Task: Create Workspace Acquisitions and Mergers Workspace description Create and manage company-wide environmental sustainability initiatives. Workspace type Small Business
Action: Mouse moved to (458, 91)
Screenshot: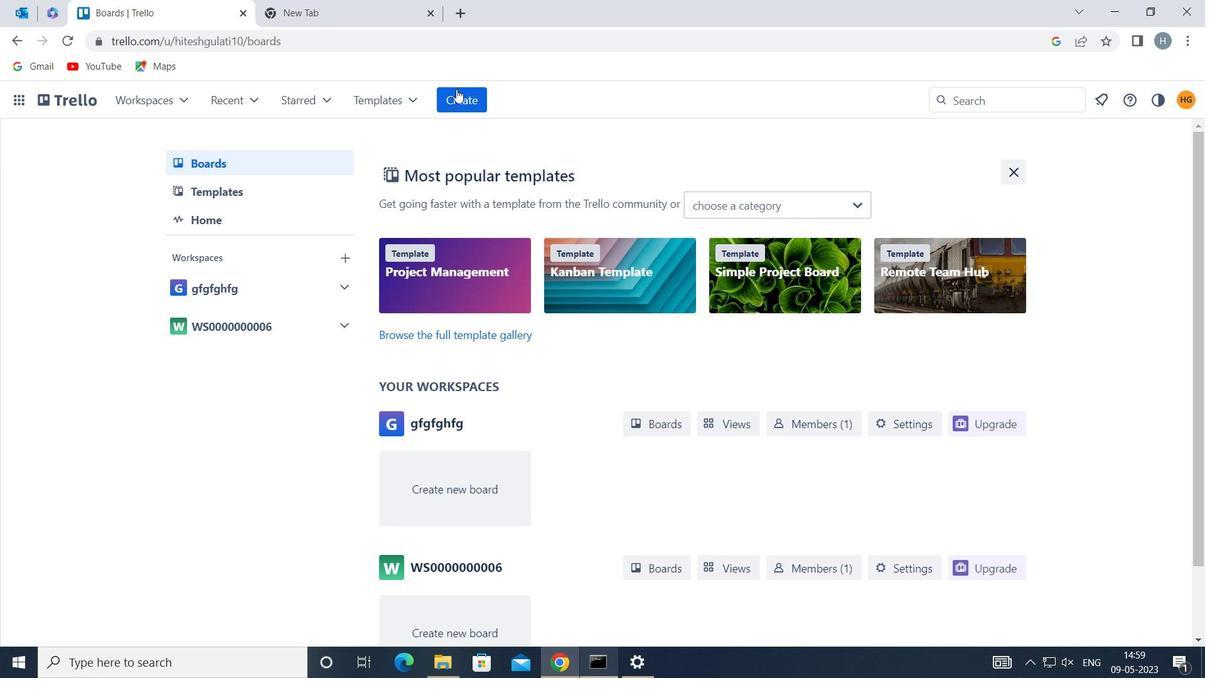 
Action: Mouse pressed left at (458, 91)
Screenshot: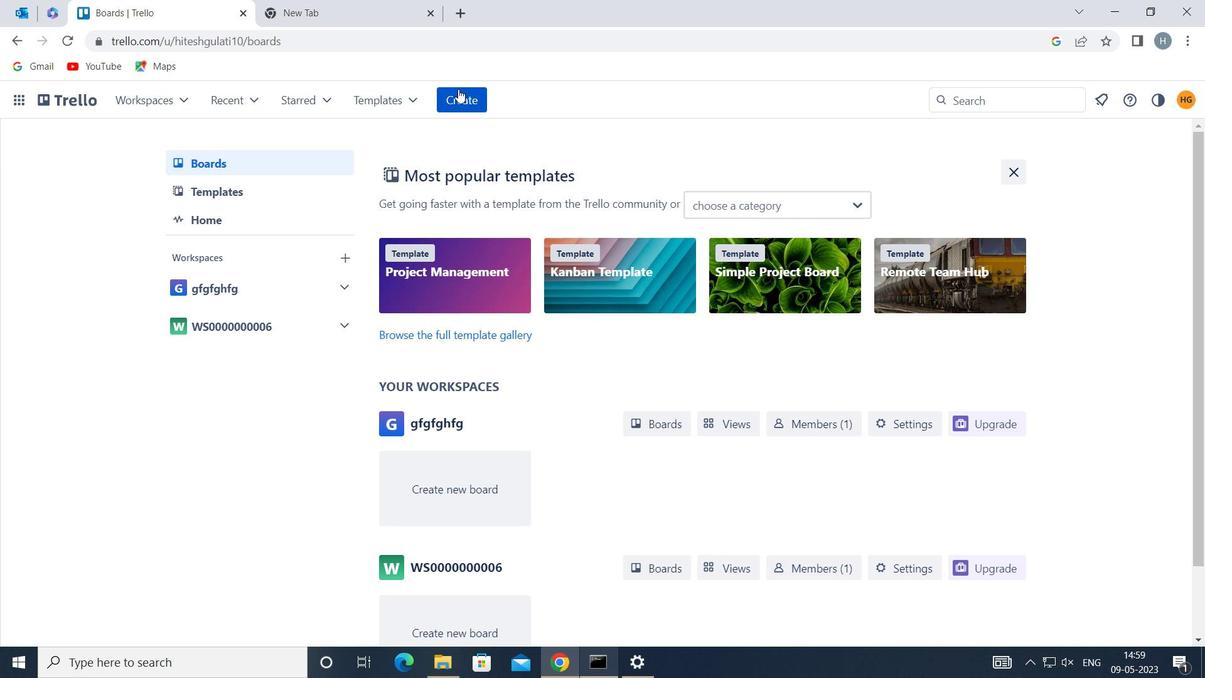 
Action: Mouse moved to (544, 263)
Screenshot: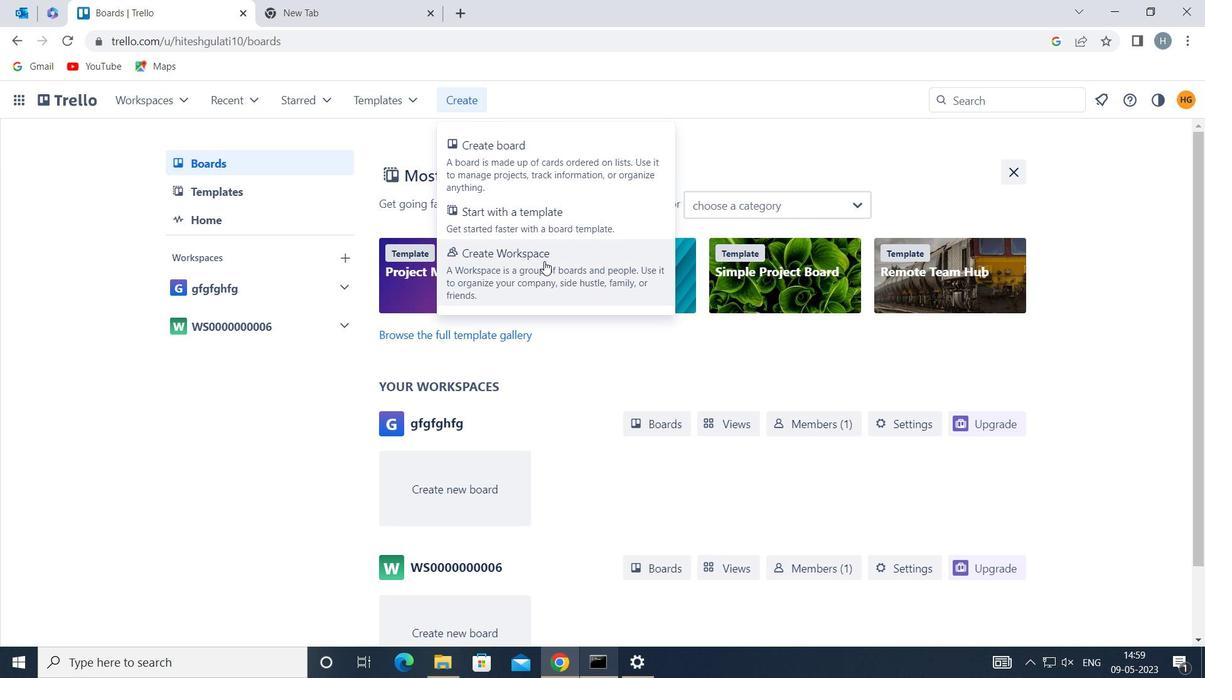 
Action: Mouse pressed left at (544, 263)
Screenshot: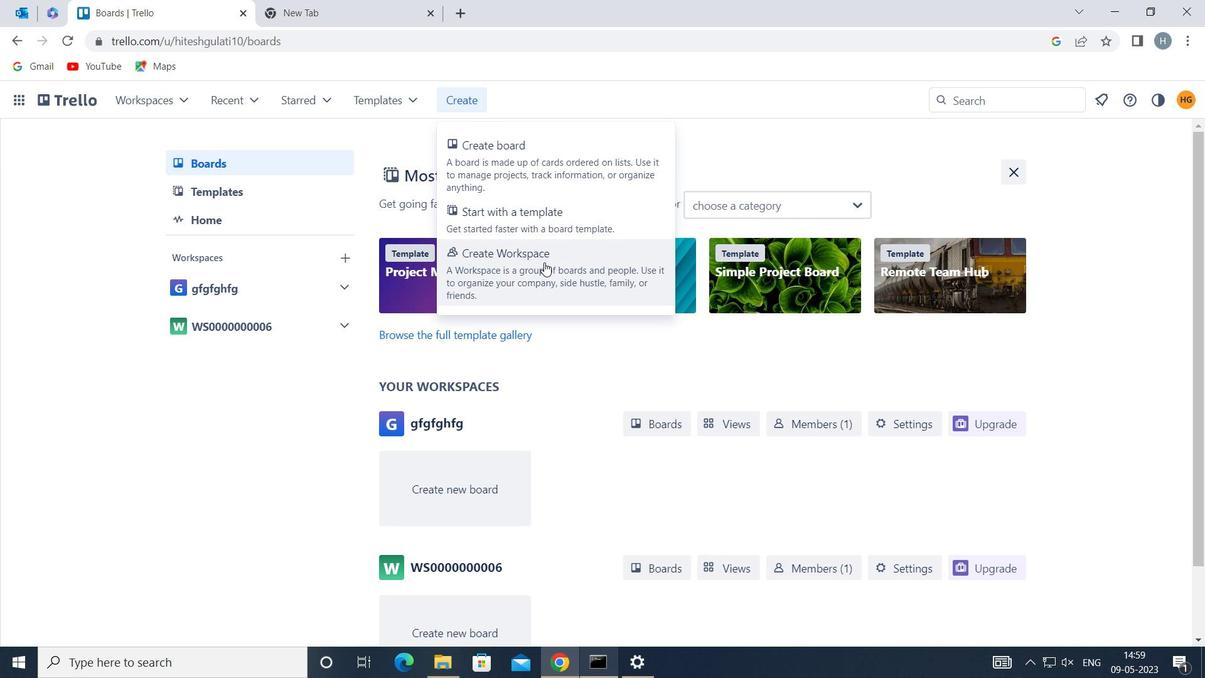 
Action: Mouse moved to (449, 303)
Screenshot: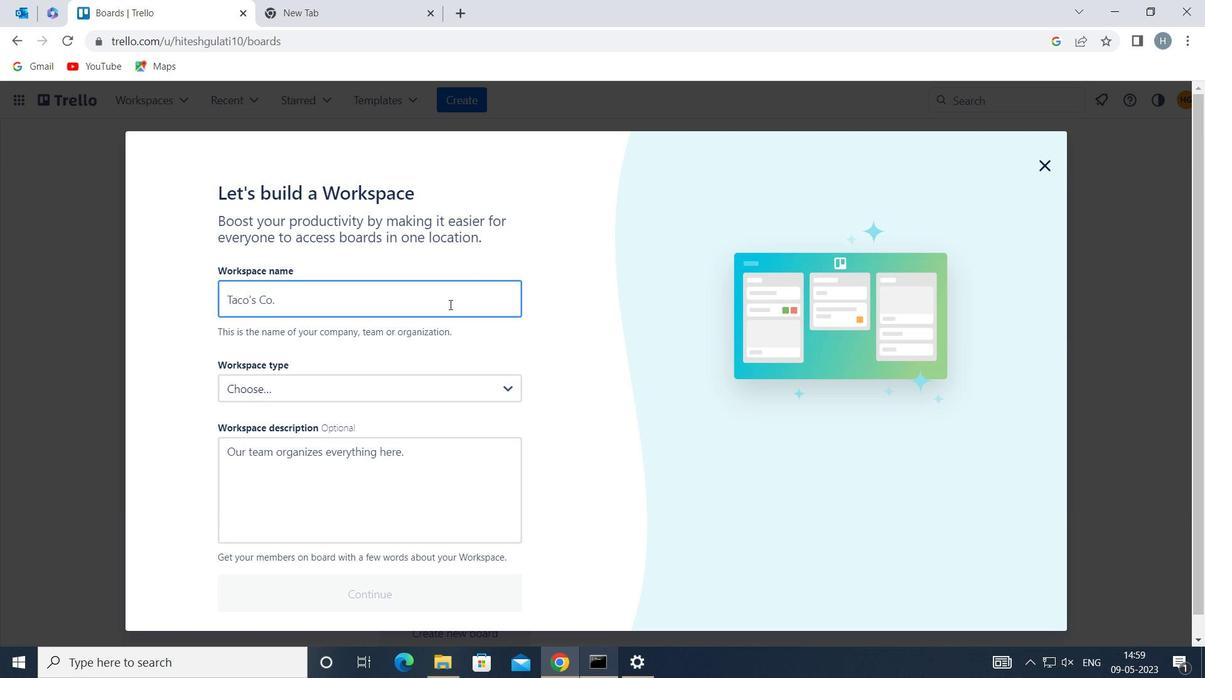 
Action: Mouse pressed left at (449, 303)
Screenshot: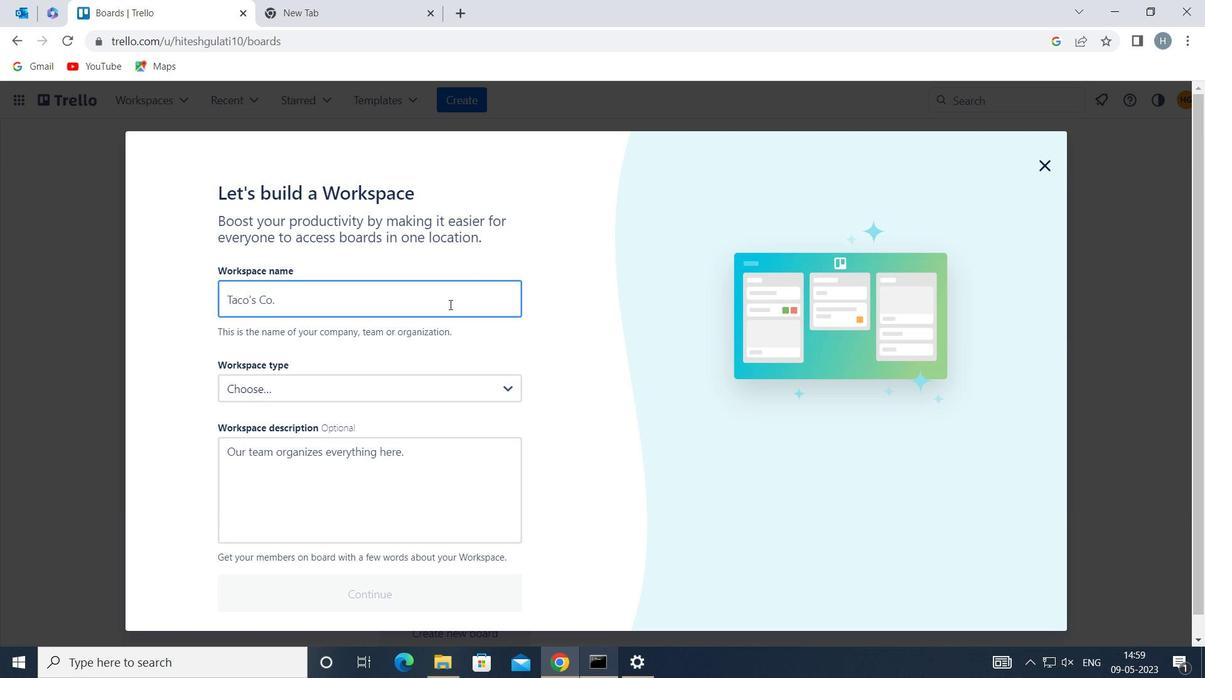 
Action: Key pressed <Key.shift>ACQUISITIONS<Key.space>AND<Key.space><Key.shift>MERGERS
Screenshot: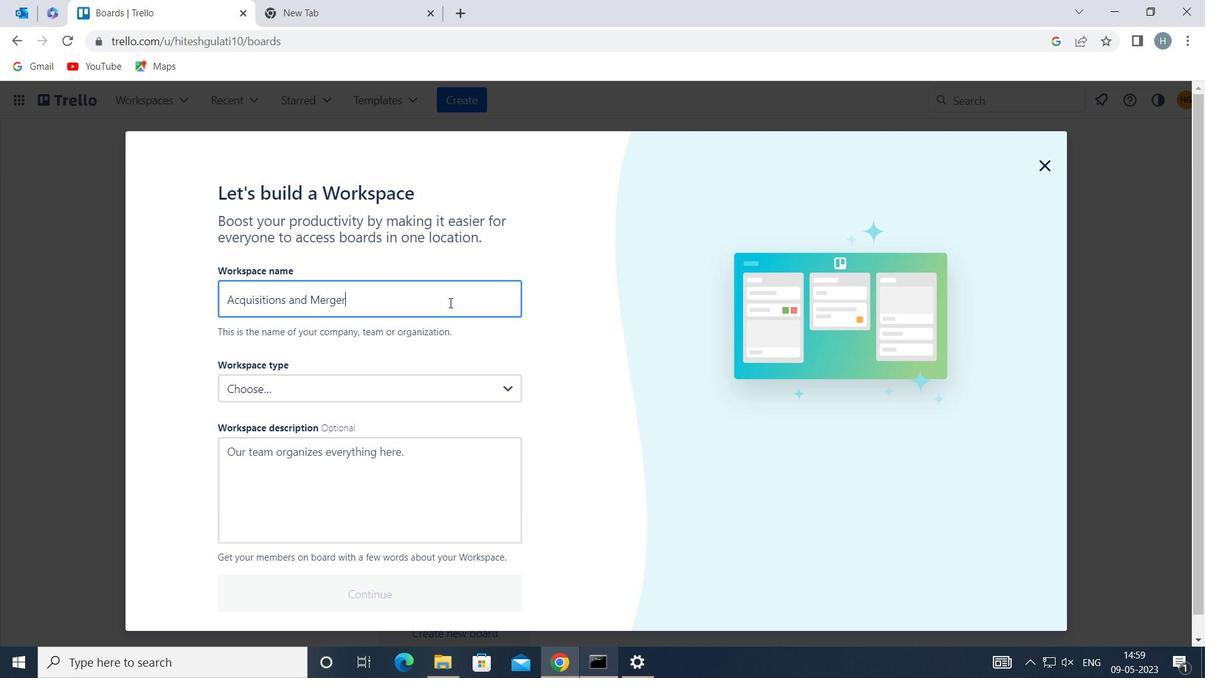 
Action: Mouse moved to (428, 391)
Screenshot: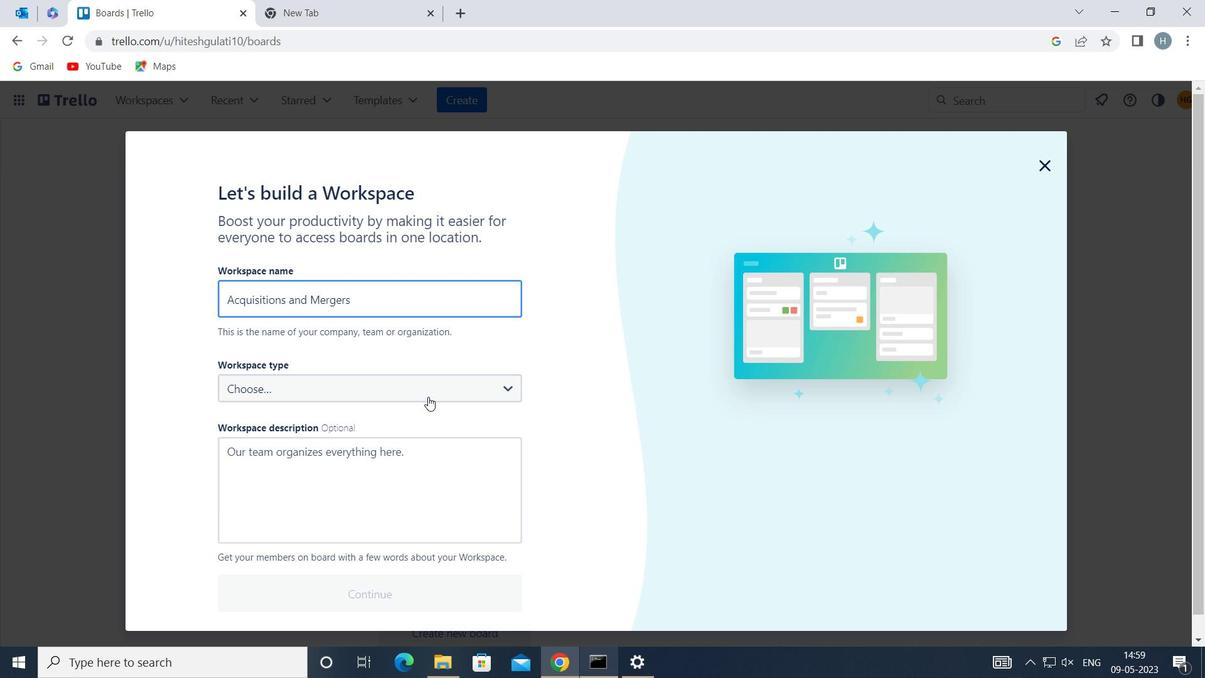 
Action: Mouse pressed left at (428, 391)
Screenshot: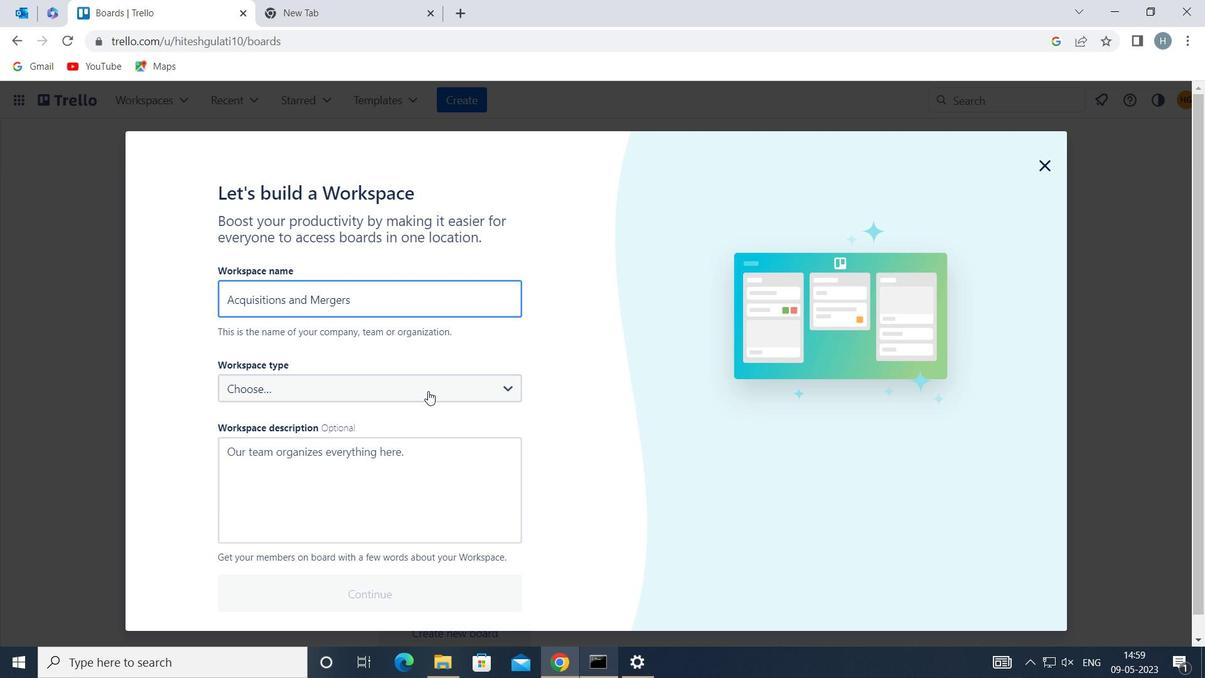 
Action: Mouse moved to (397, 445)
Screenshot: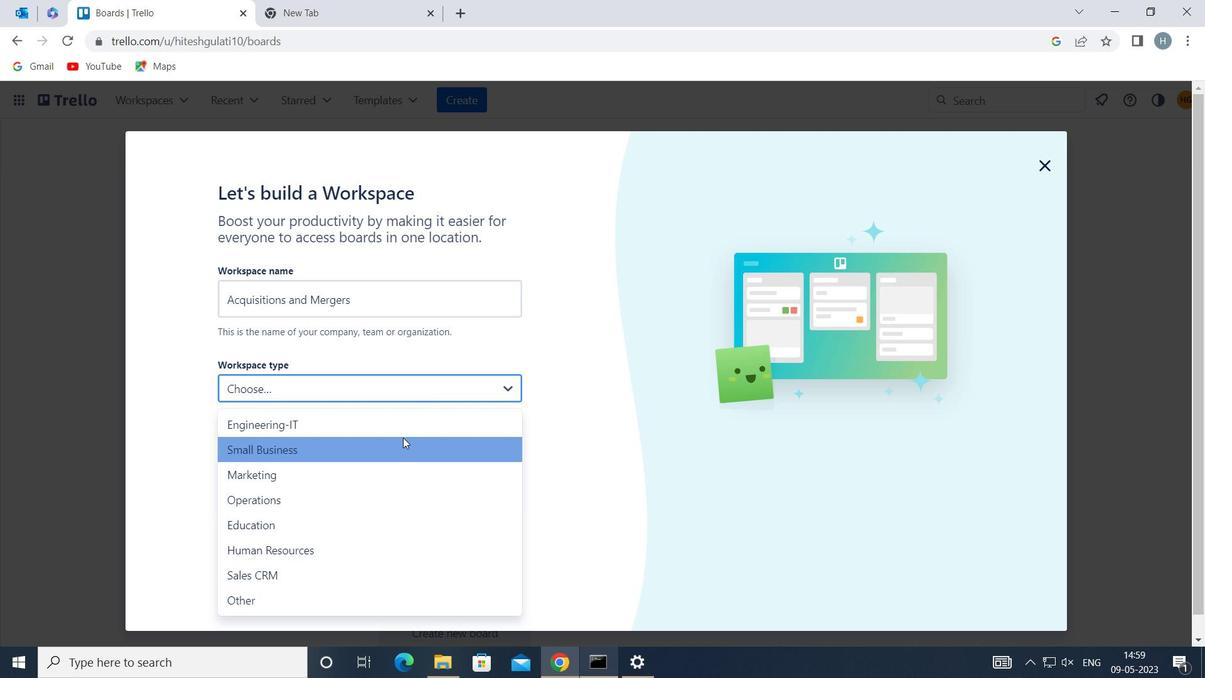 
Action: Mouse pressed left at (397, 445)
Screenshot: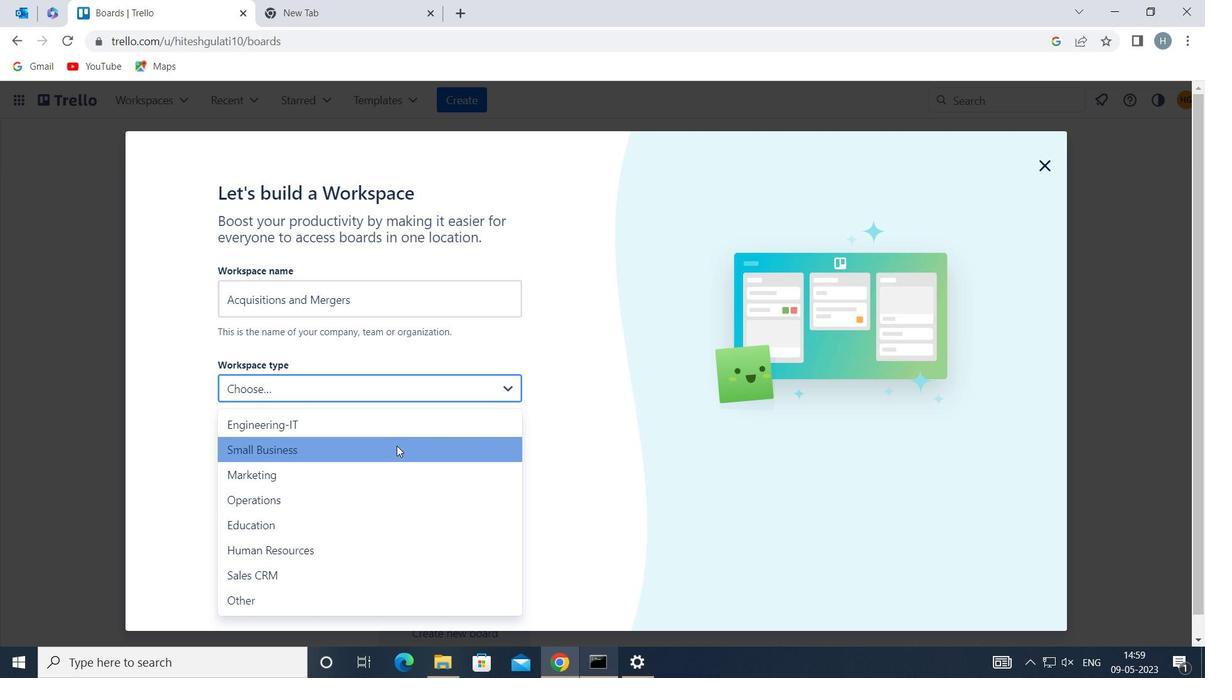 
Action: Mouse moved to (397, 436)
Screenshot: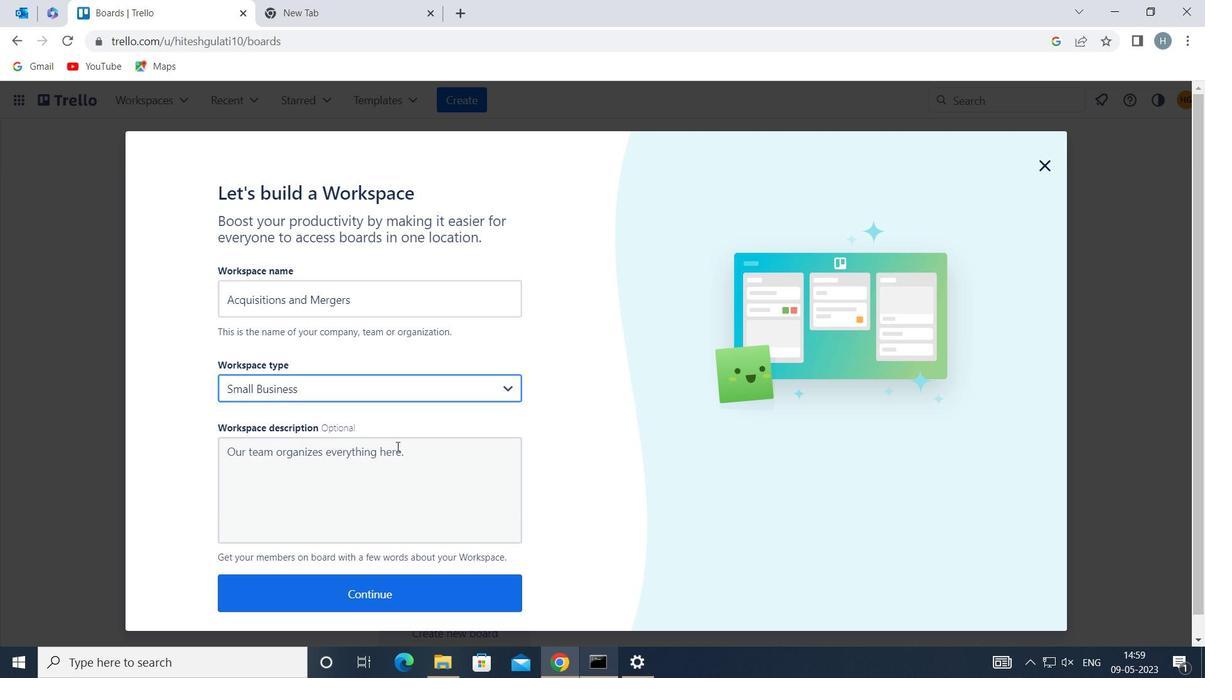 
Action: Mouse scrolled (397, 436) with delta (0, 0)
Screenshot: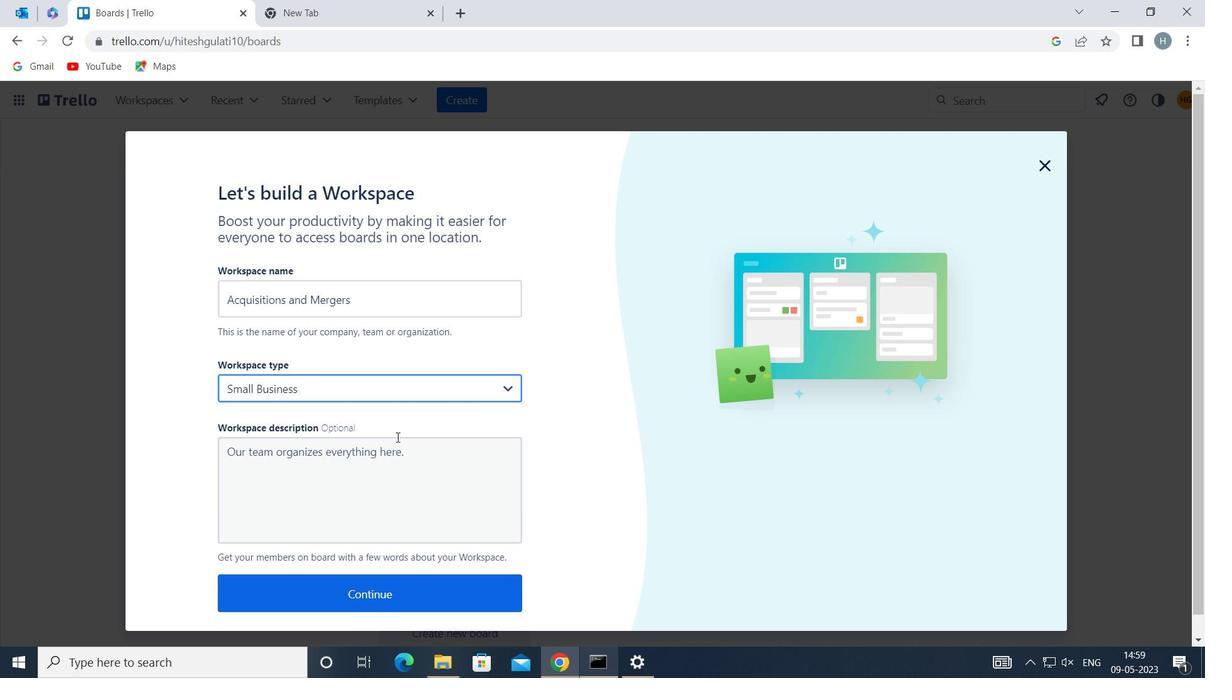 
Action: Mouse scrolled (397, 436) with delta (0, 0)
Screenshot: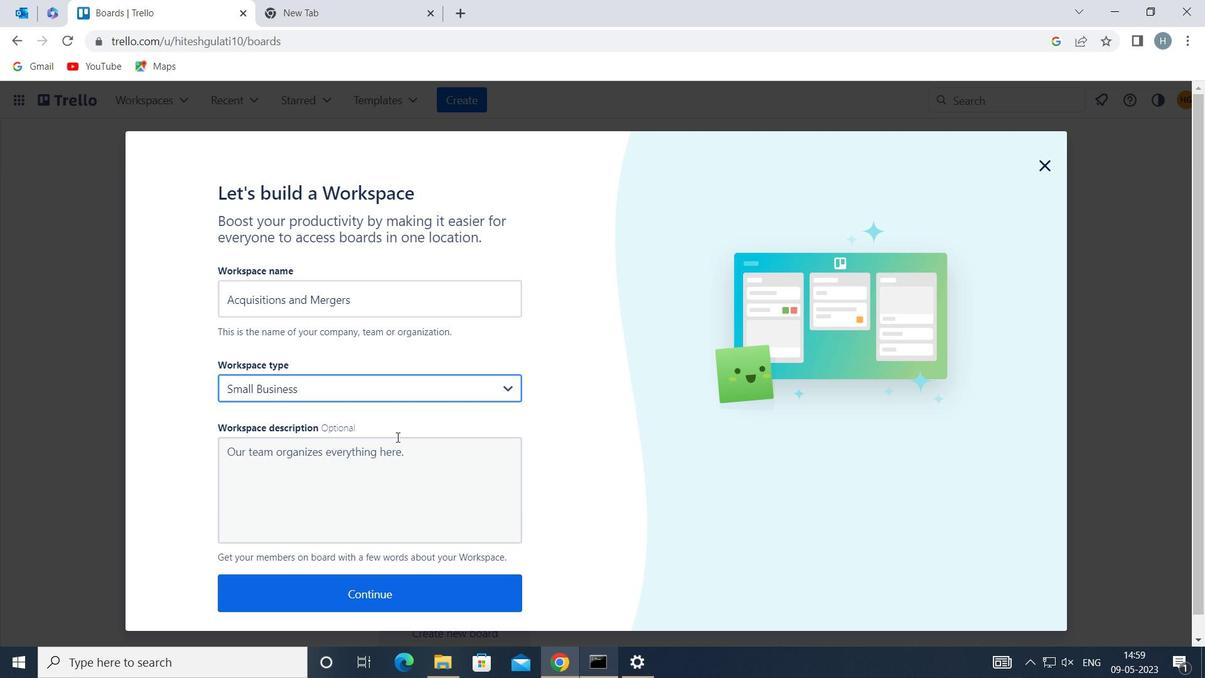 
Action: Mouse moved to (385, 440)
Screenshot: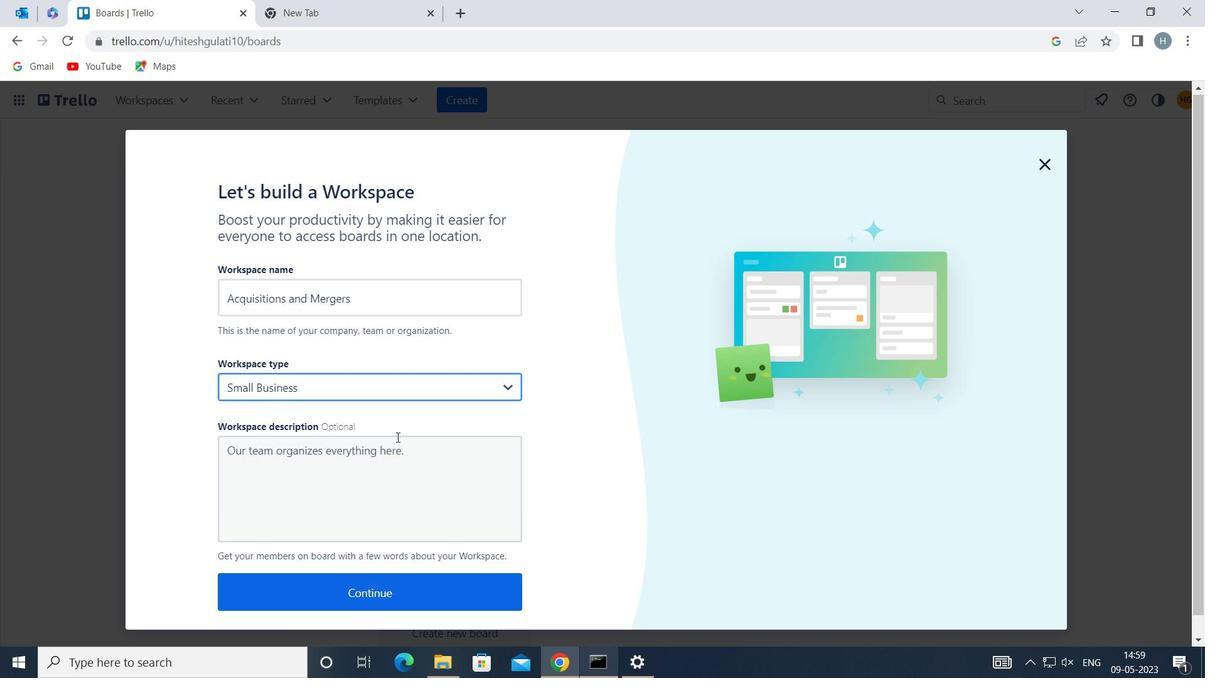 
Action: Mouse pressed left at (385, 440)
Screenshot: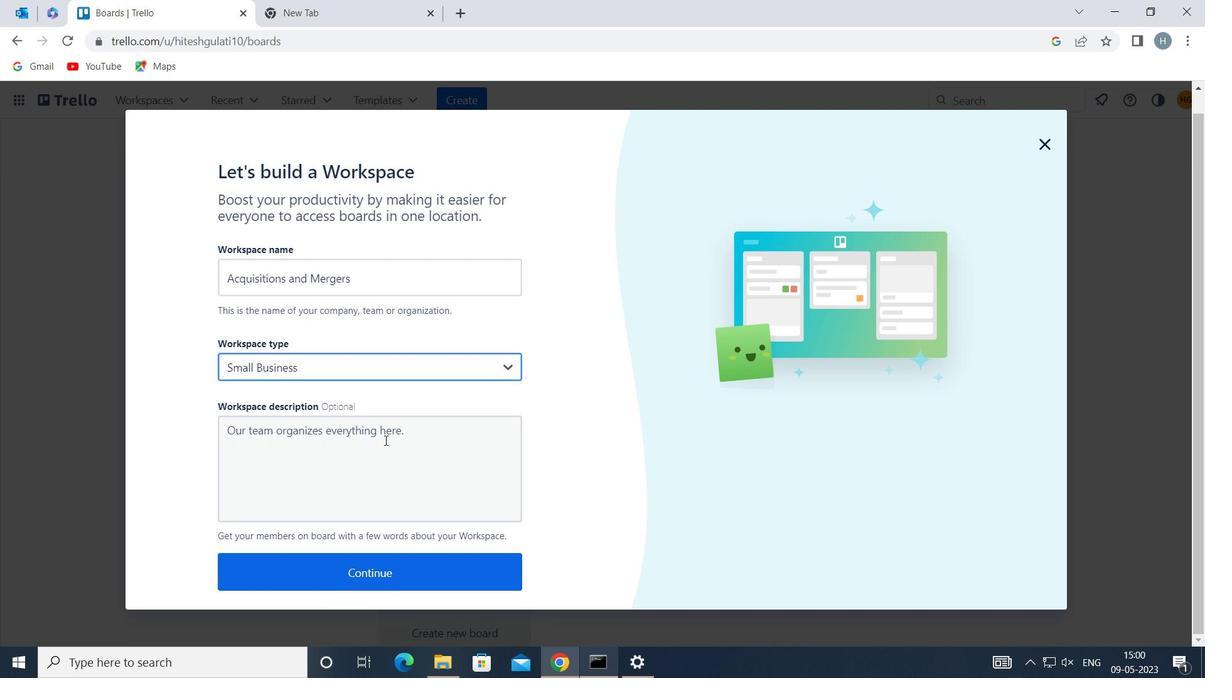 
Action: Key pressed <Key.shift>CREATE<Key.space>AND<Key.space><Key.shift><Key.shift><Key.shift>MANAGE<Key.space>COMPANY-WIDE<Key.shift><Key.space><Key.shift>E<Key.backspace>ENVIRONMENTAL<Key.space>SUSTAINABILITY<Key.space>INITIATIVE
Screenshot: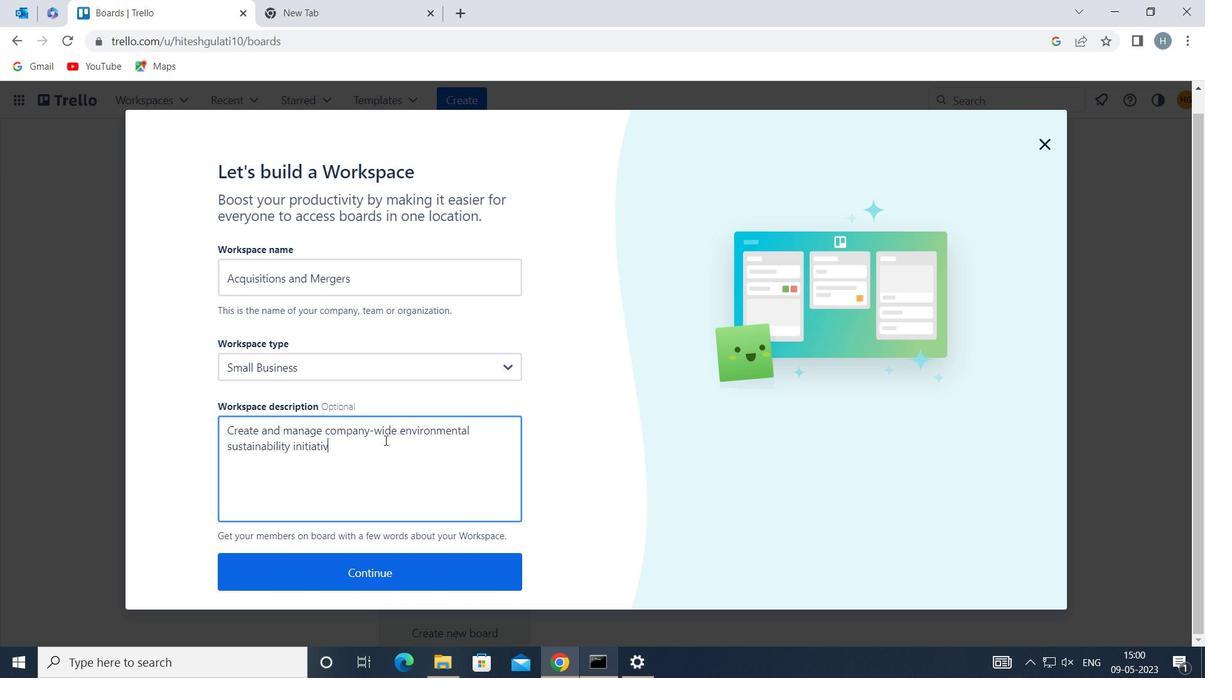 
Action: Mouse moved to (400, 432)
Screenshot: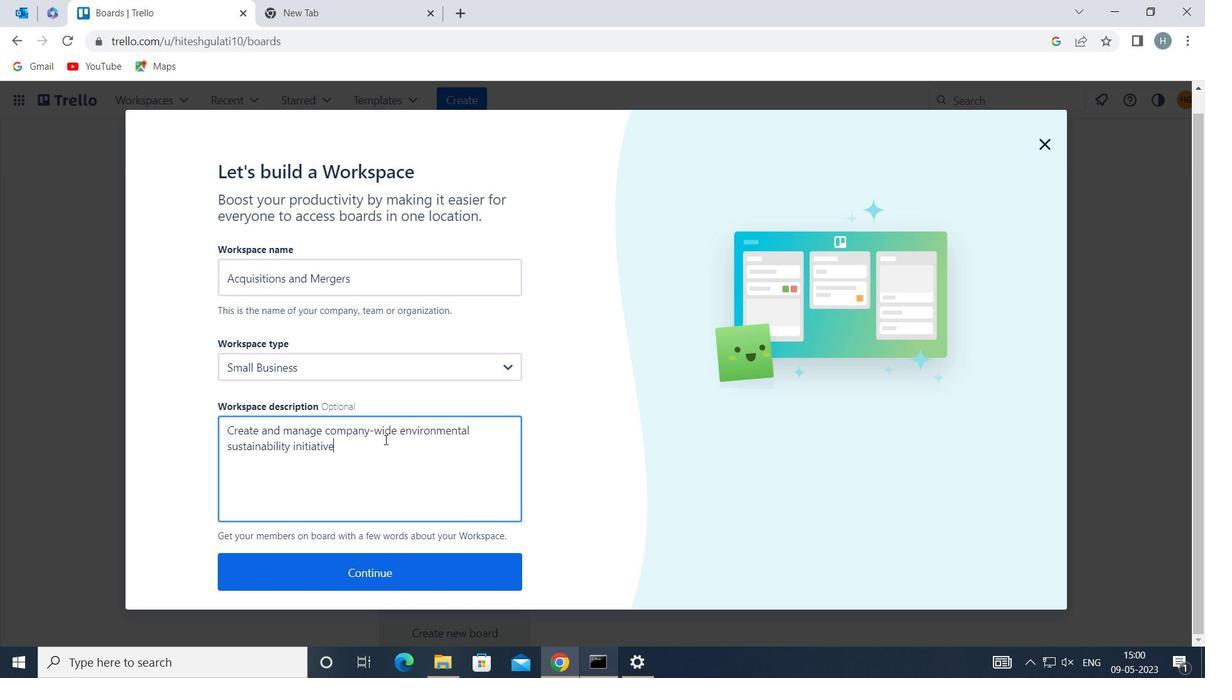 
Action: Key pressed S
Screenshot: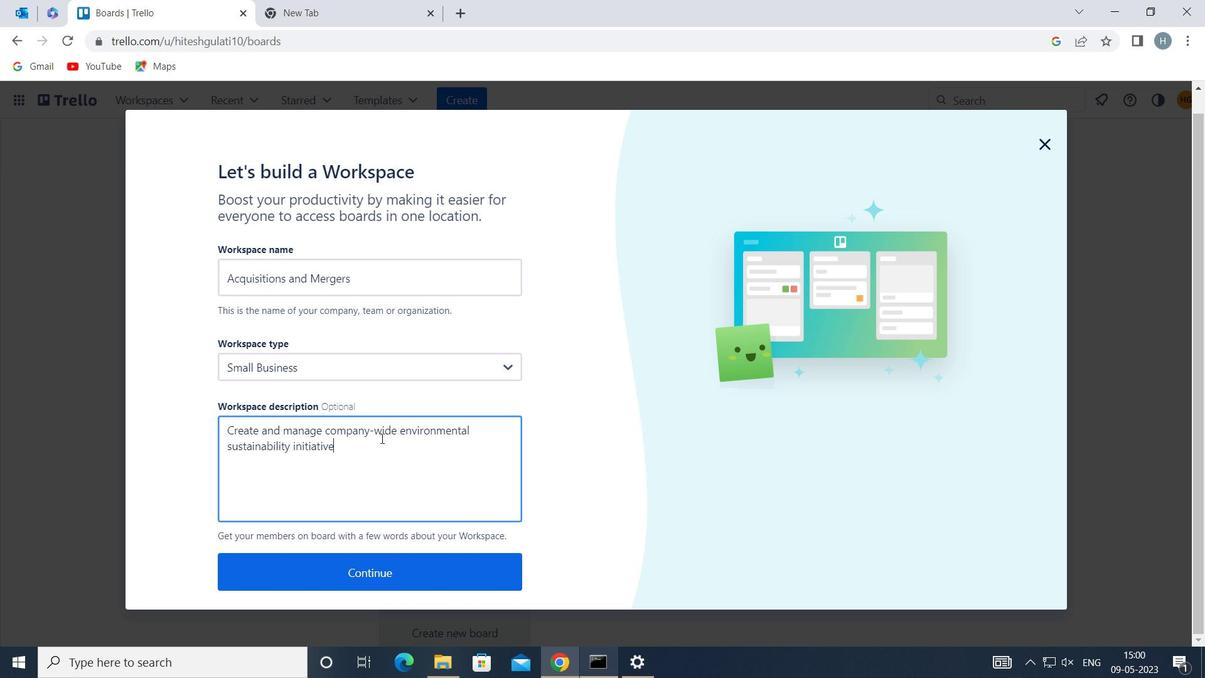 
Action: Mouse moved to (418, 573)
Screenshot: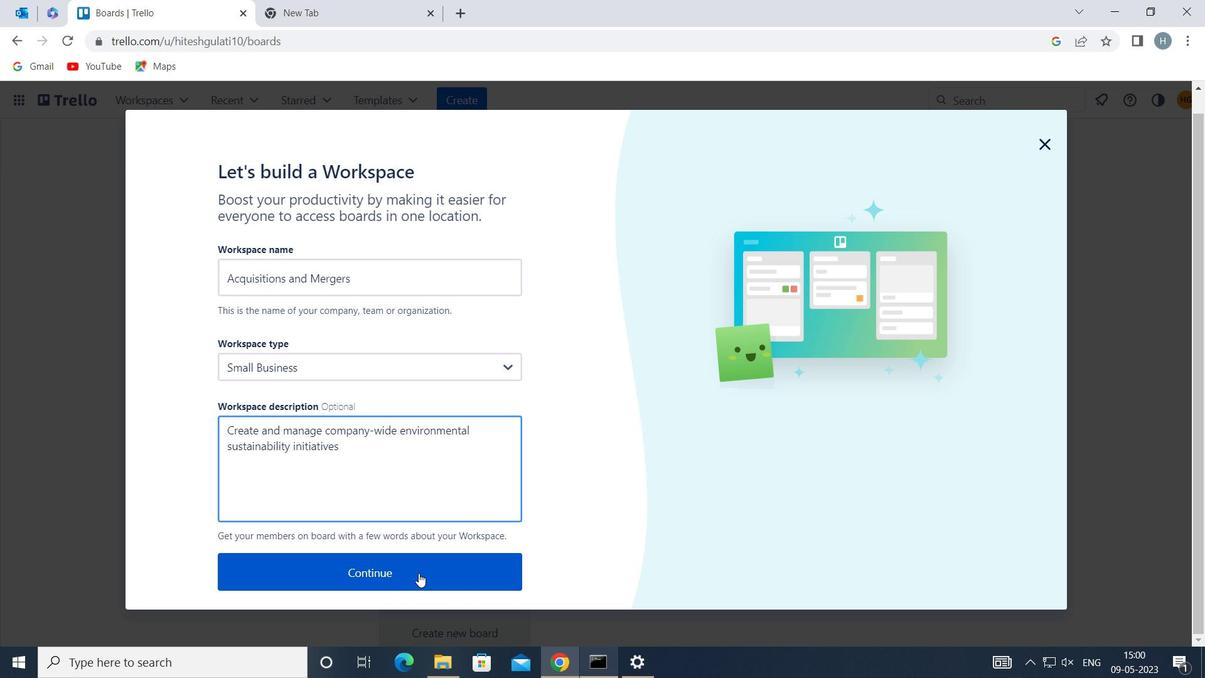 
Action: Mouse pressed left at (418, 573)
Screenshot: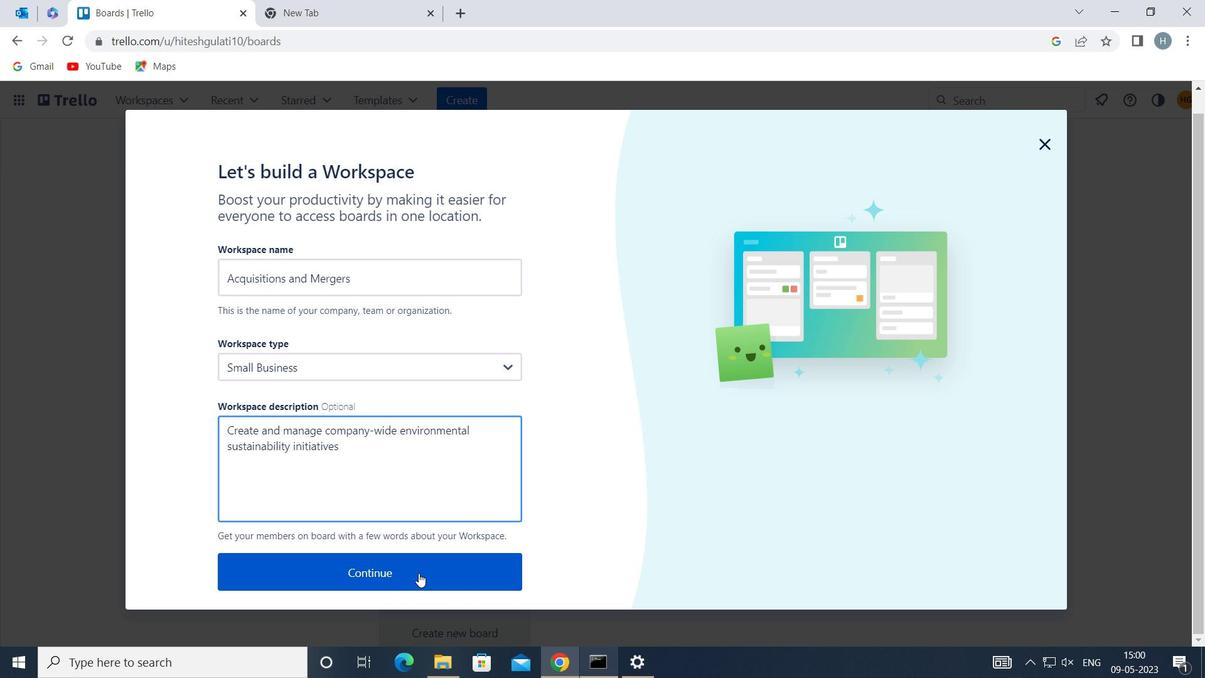 
Action: Mouse moved to (418, 573)
Screenshot: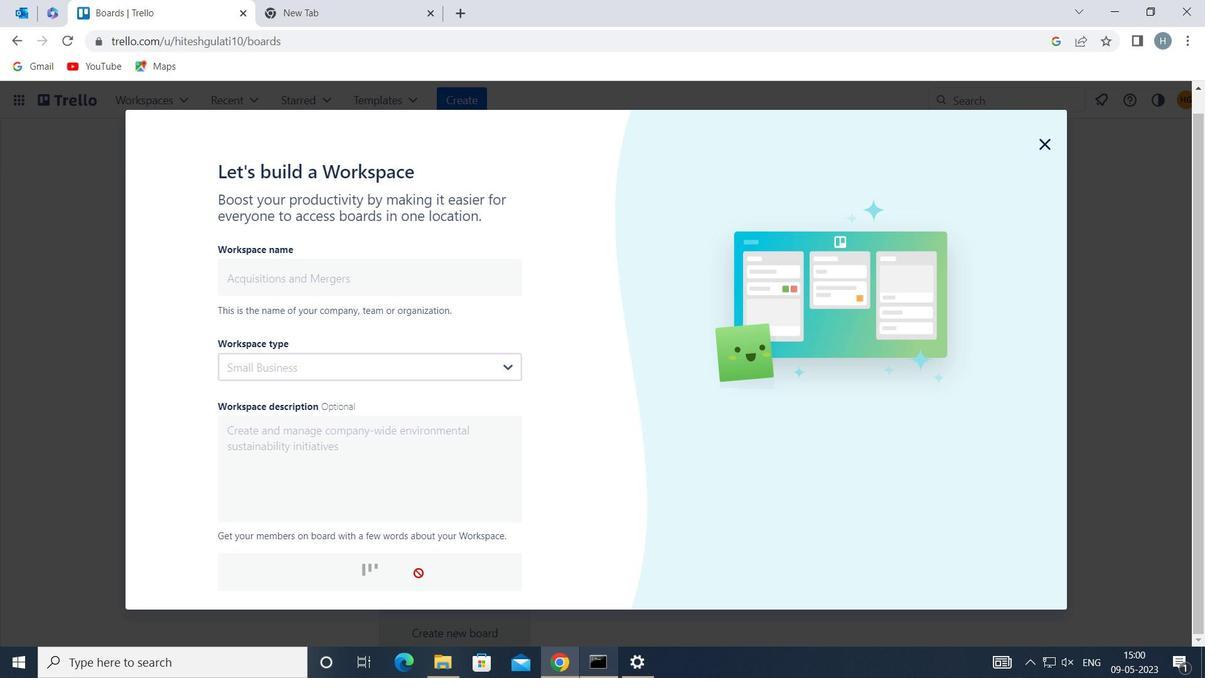 
